 Task: Add Sprouts Spring Water to the cart.
Action: Mouse moved to (27, 100)
Screenshot: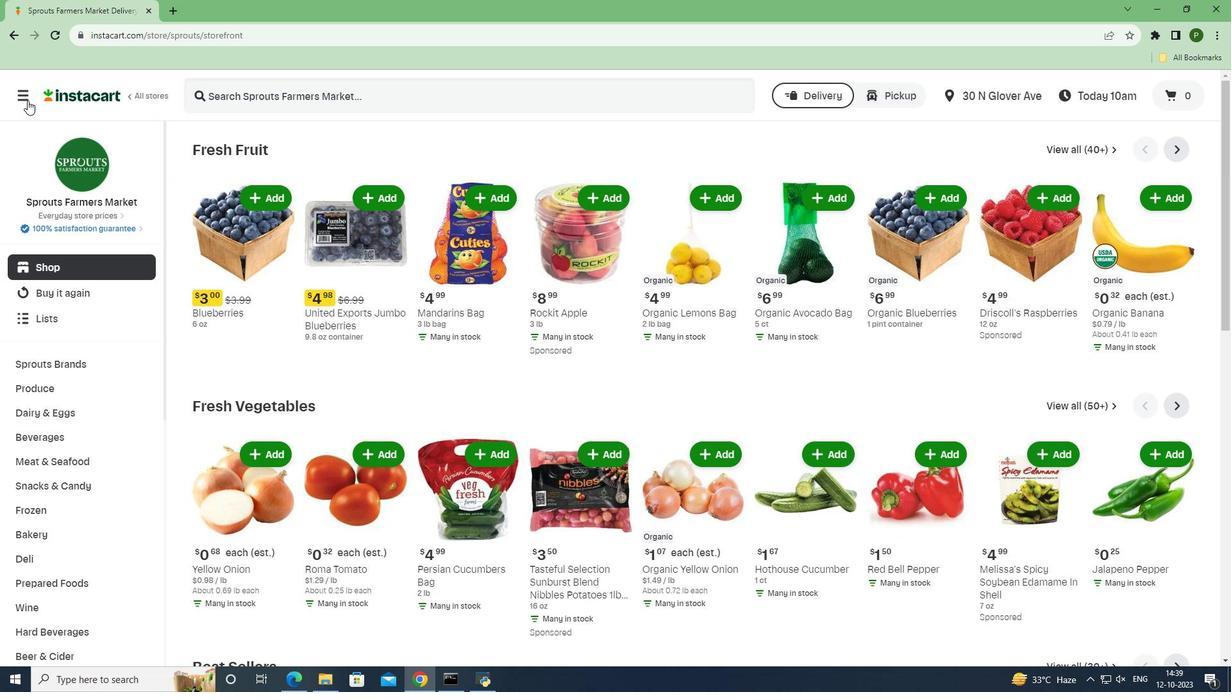 
Action: Mouse pressed left at (27, 100)
Screenshot: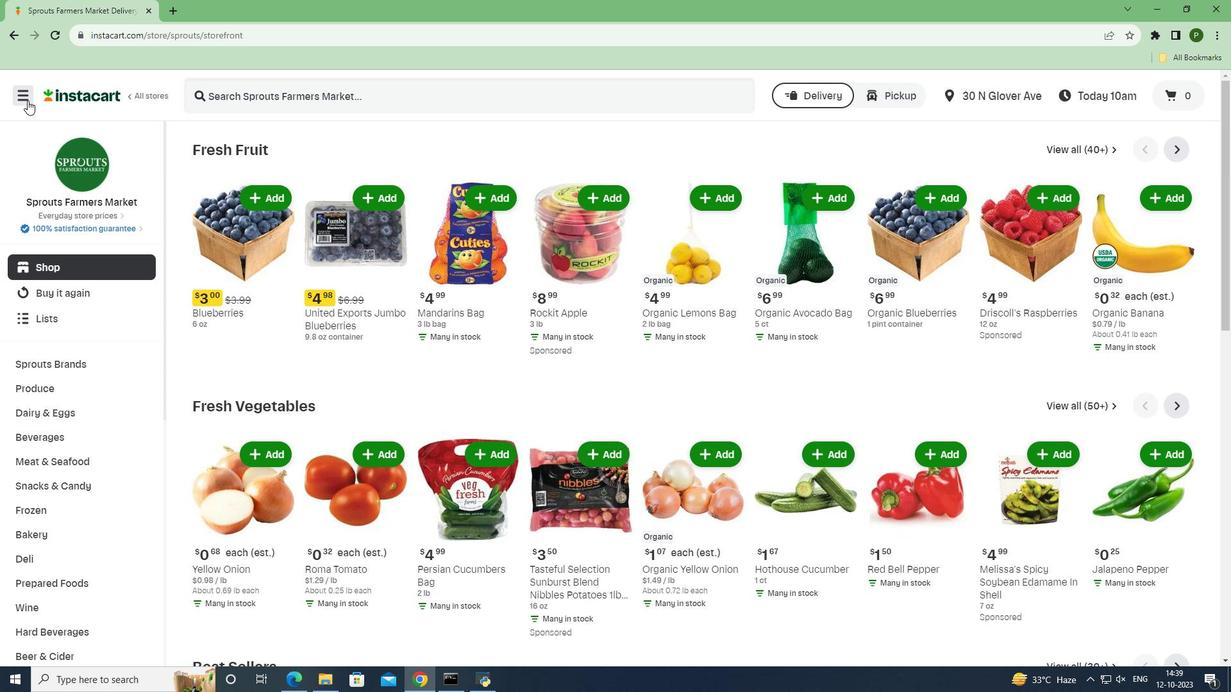 
Action: Mouse moved to (42, 336)
Screenshot: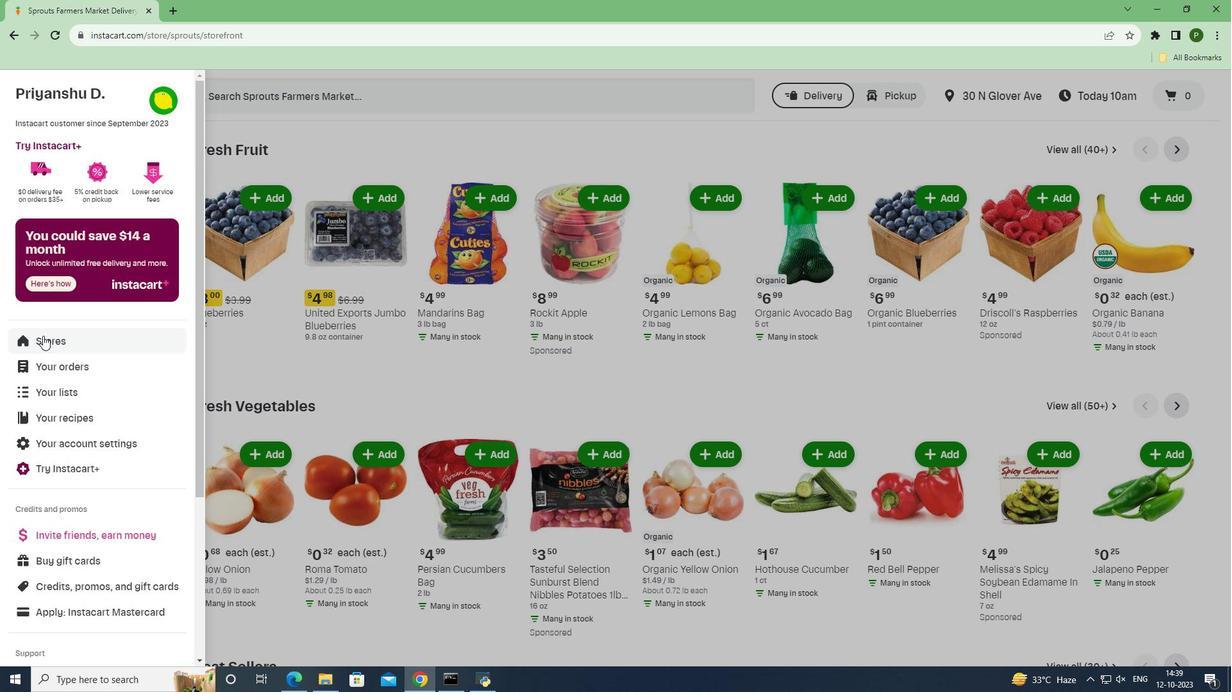 
Action: Mouse pressed left at (42, 336)
Screenshot: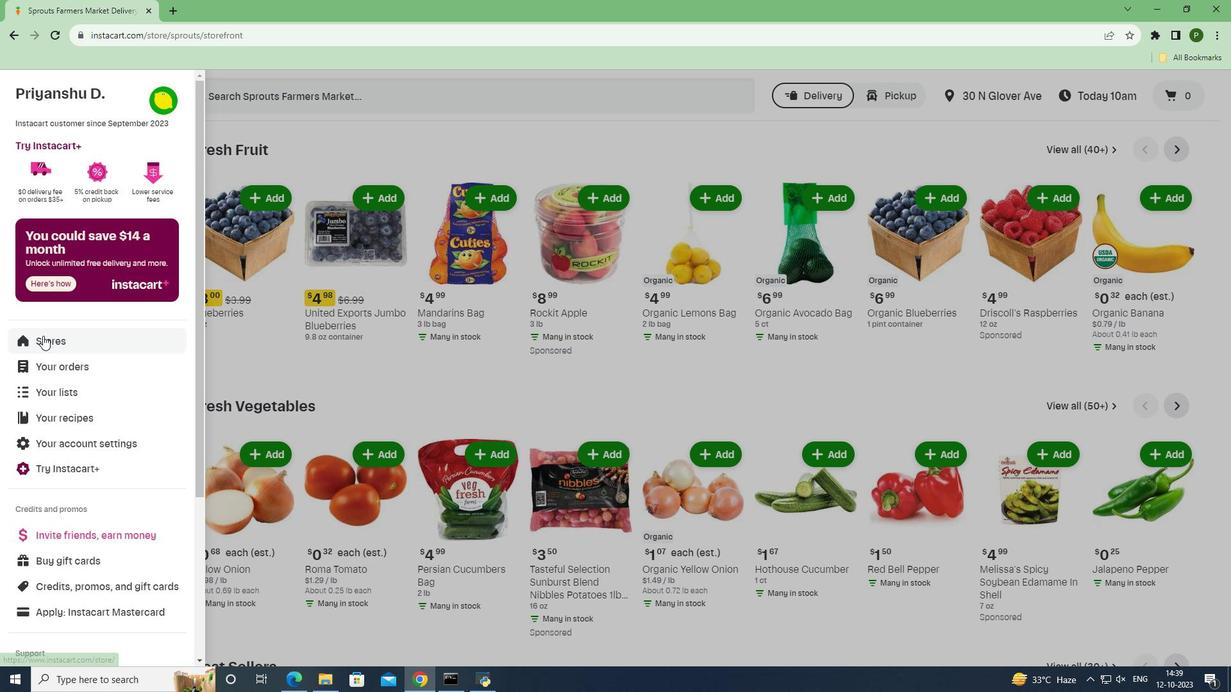
Action: Mouse moved to (281, 160)
Screenshot: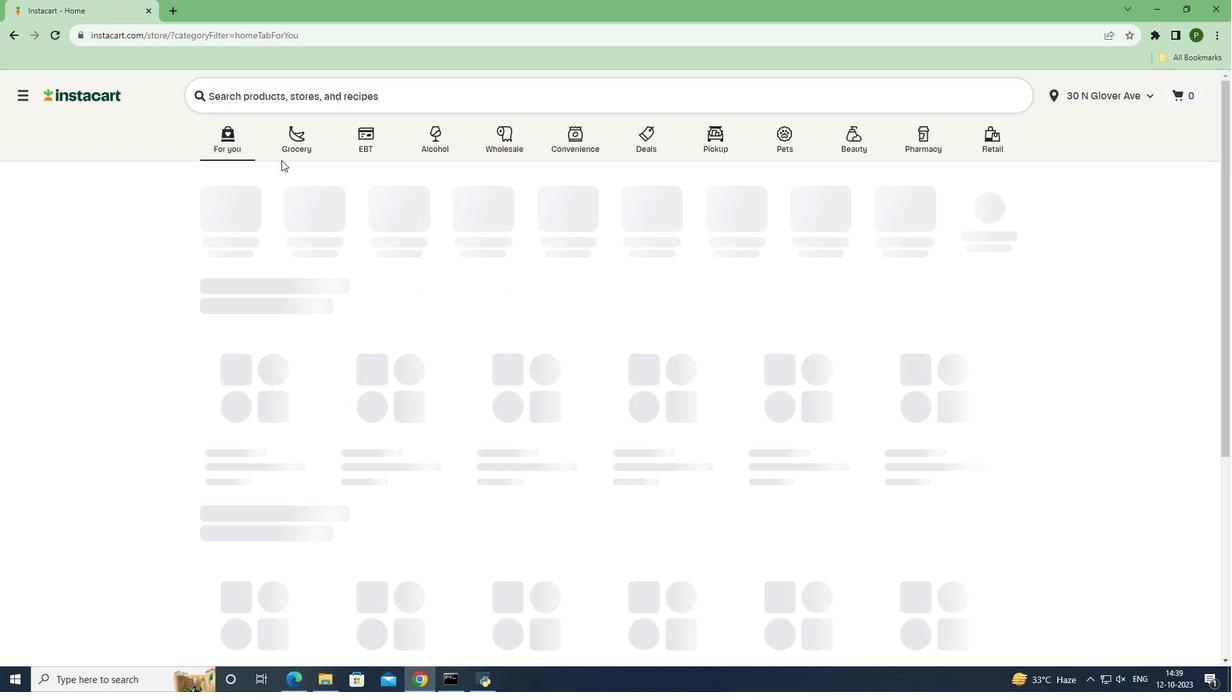 
Action: Mouse pressed left at (281, 160)
Screenshot: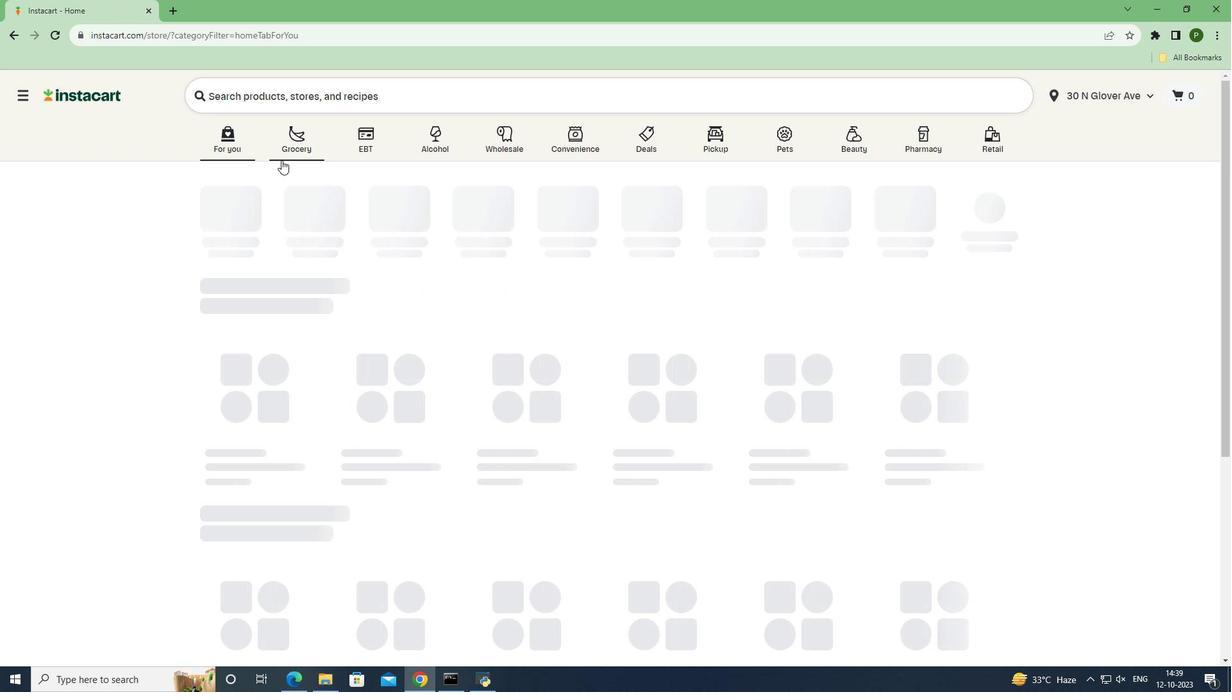 
Action: Mouse moved to (502, 289)
Screenshot: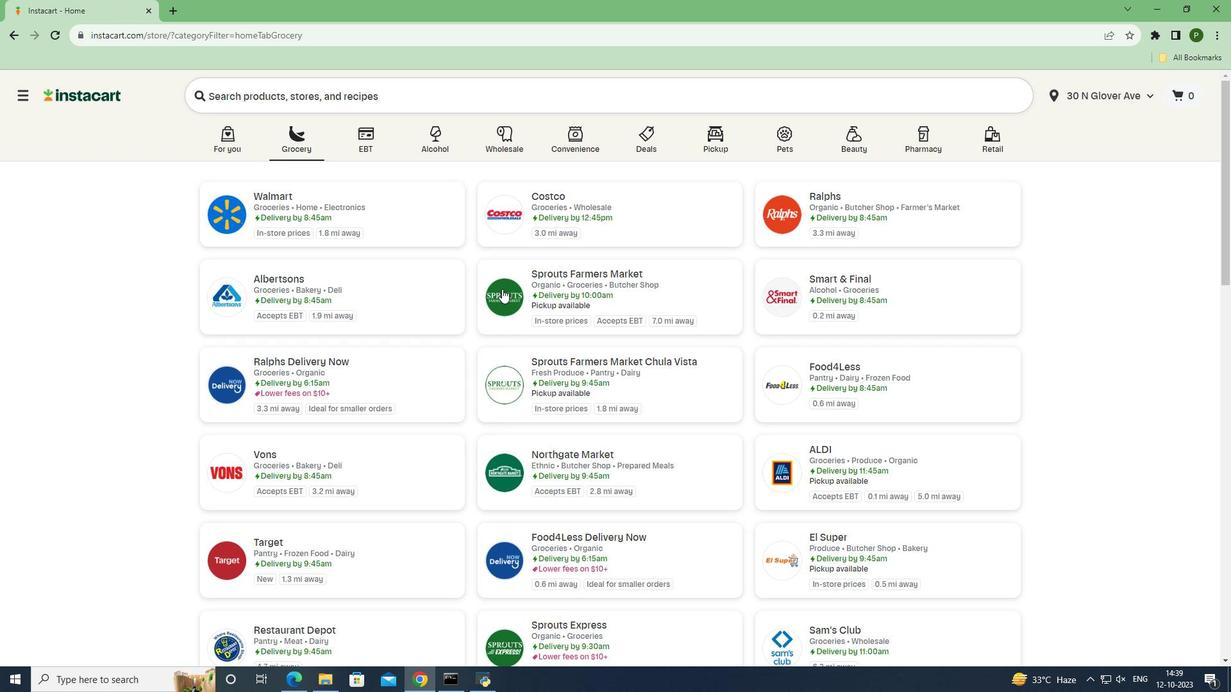 
Action: Mouse pressed left at (502, 289)
Screenshot: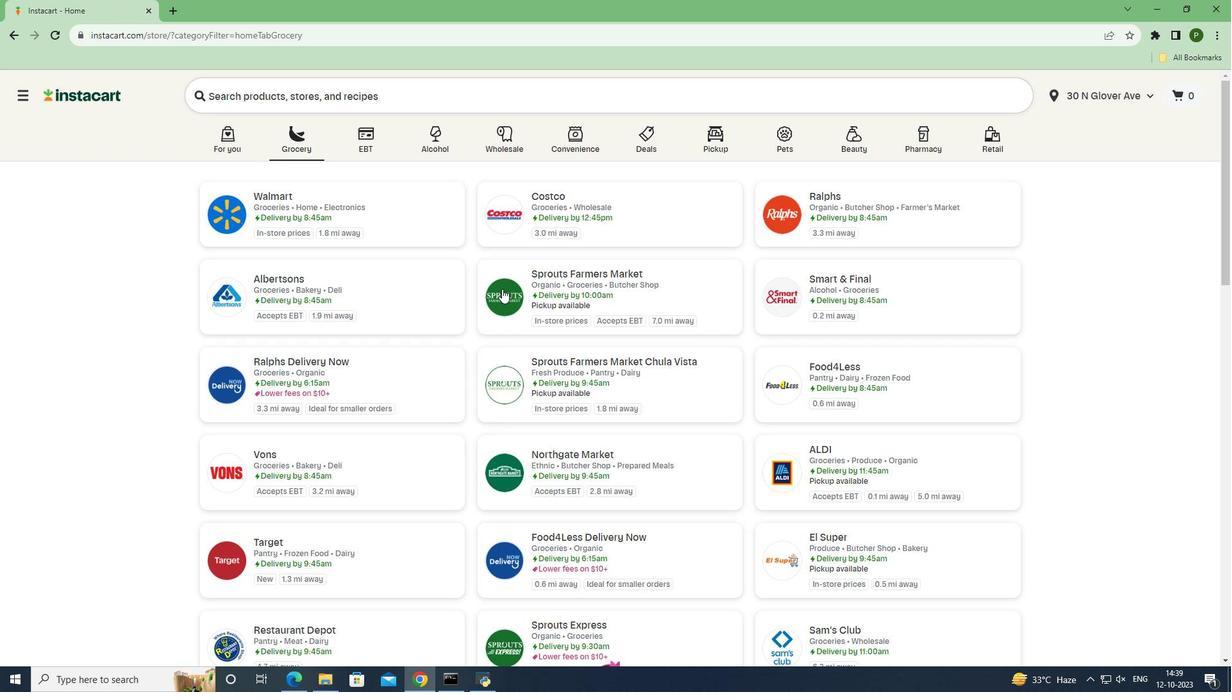 
Action: Mouse moved to (97, 442)
Screenshot: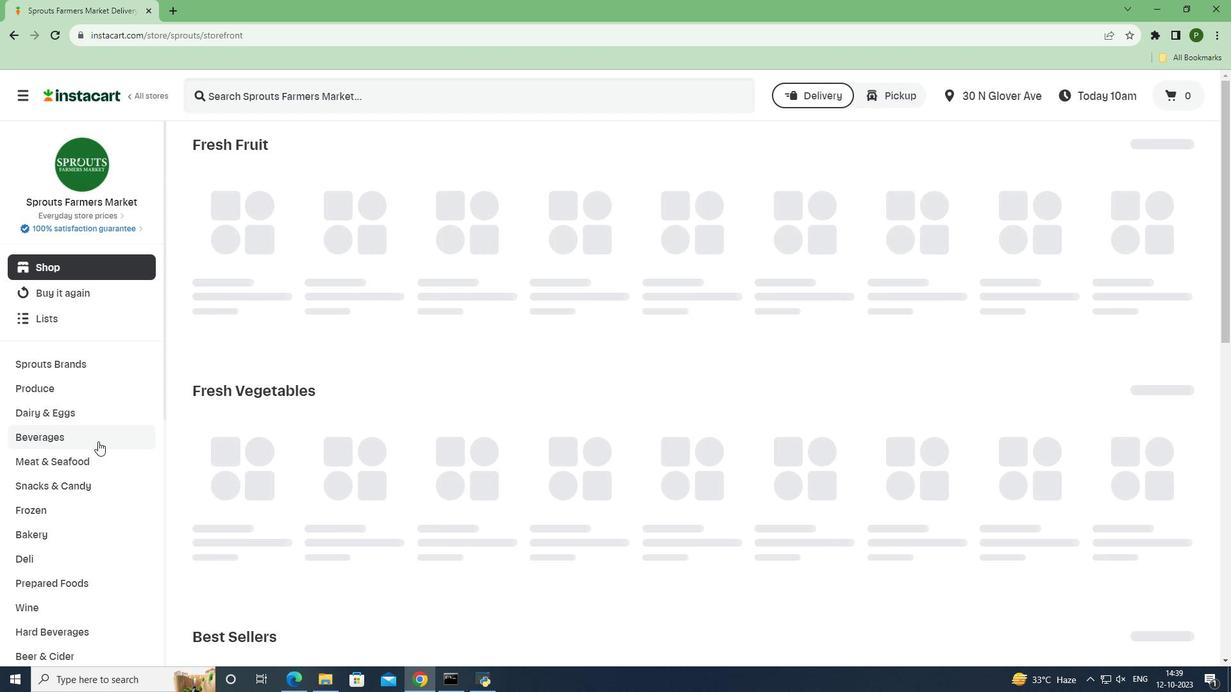 
Action: Mouse pressed left at (97, 442)
Screenshot: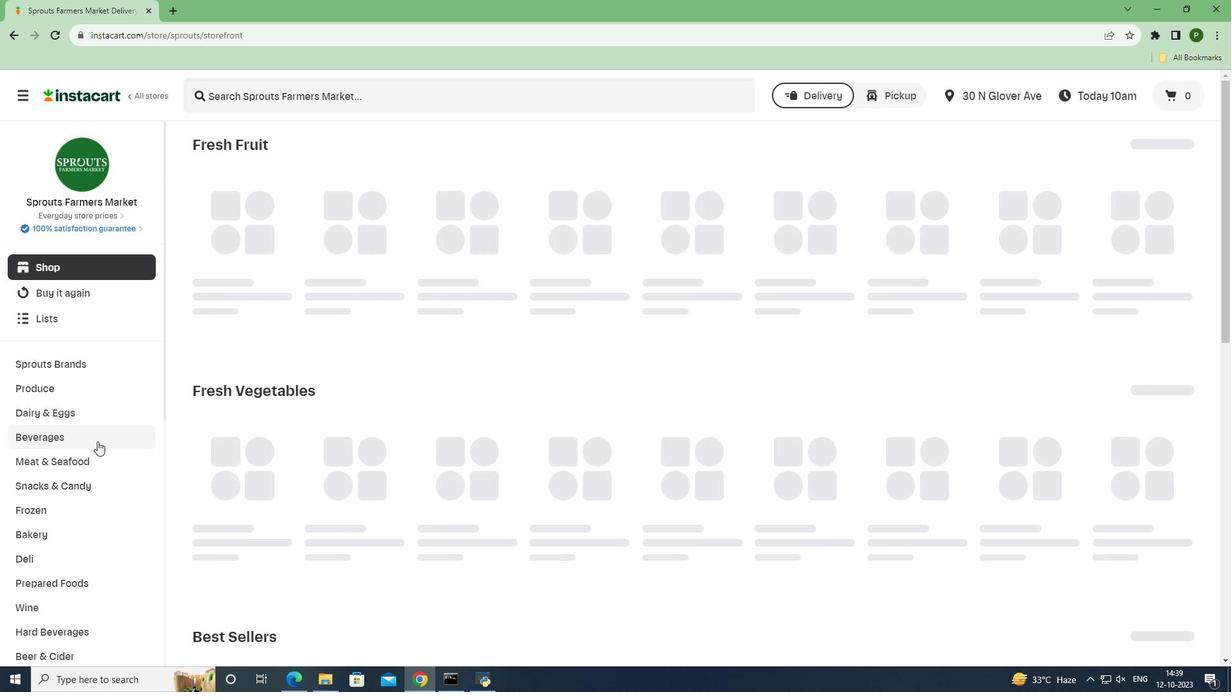 
Action: Mouse moved to (565, 184)
Screenshot: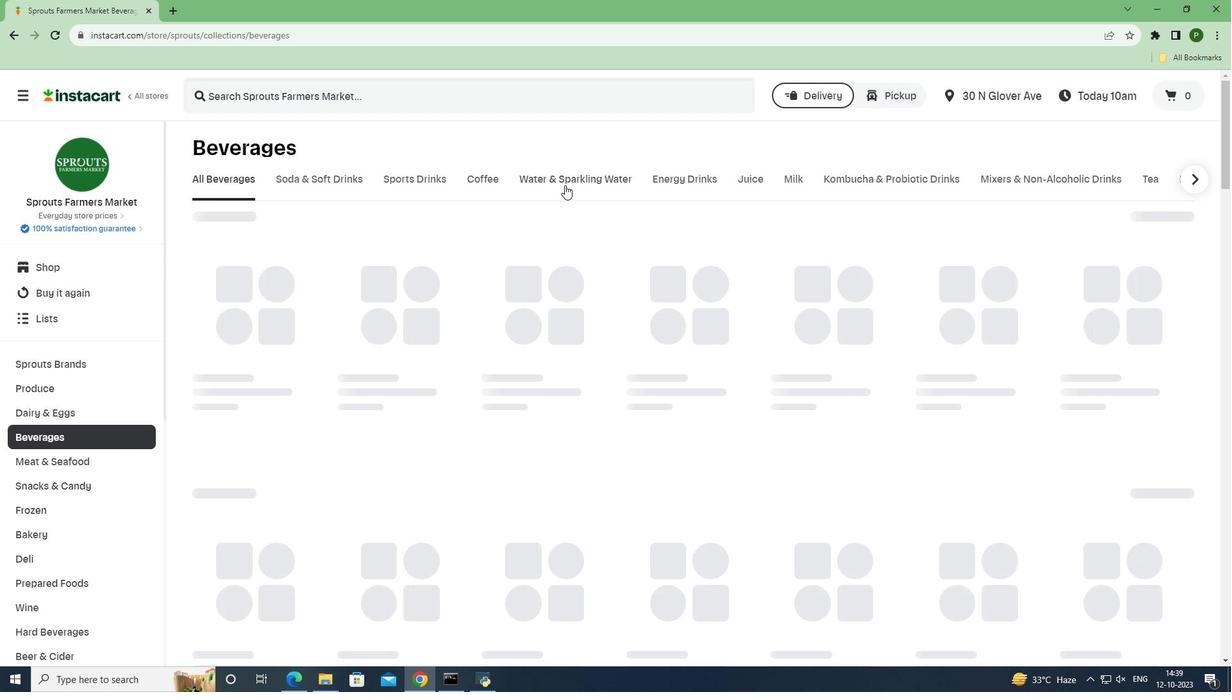
Action: Mouse pressed left at (565, 184)
Screenshot: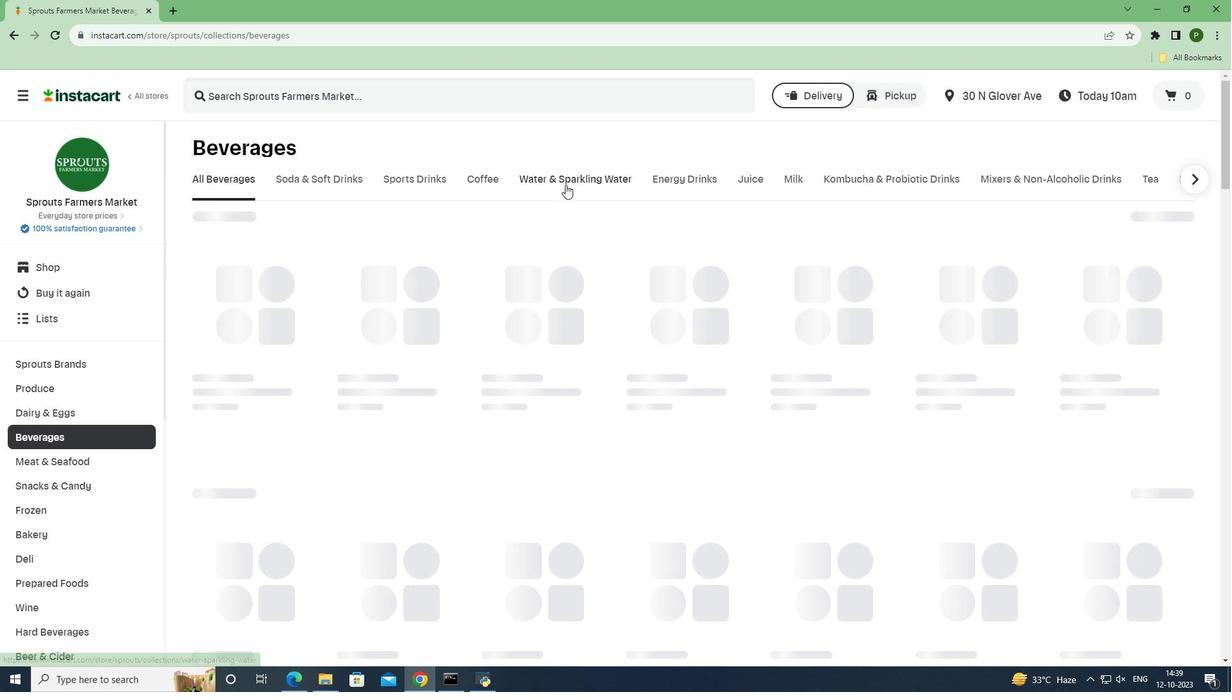
Action: Mouse moved to (341, 98)
Screenshot: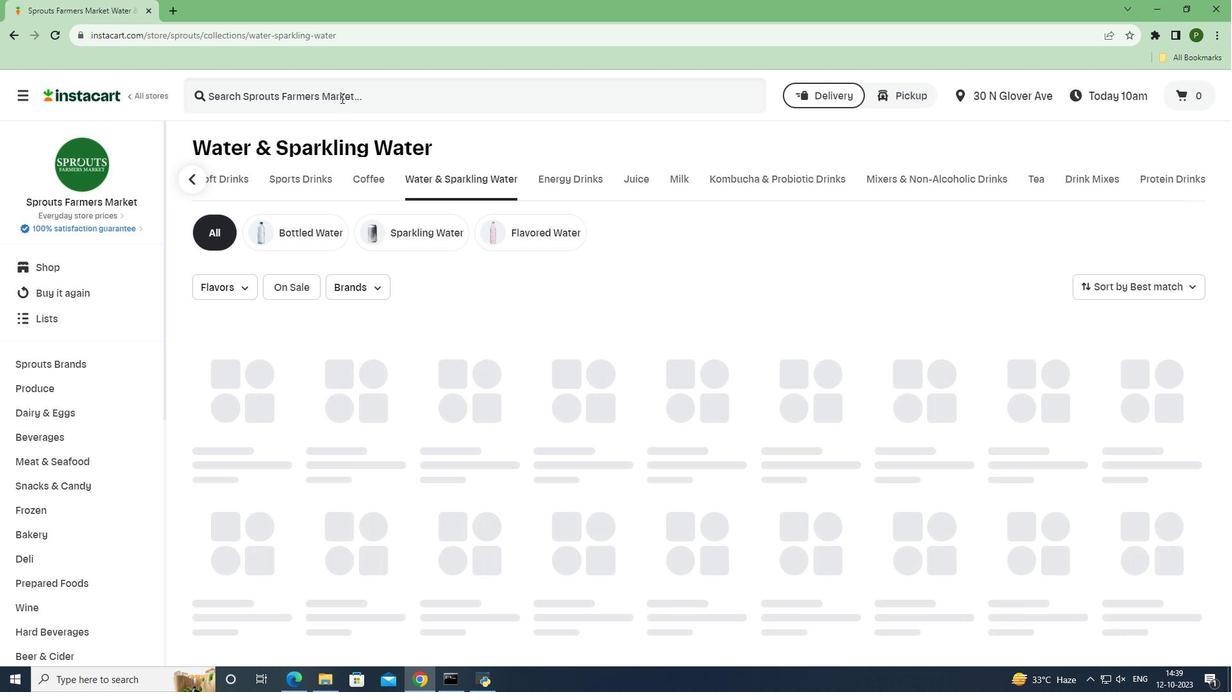 
Action: Mouse pressed left at (341, 98)
Screenshot: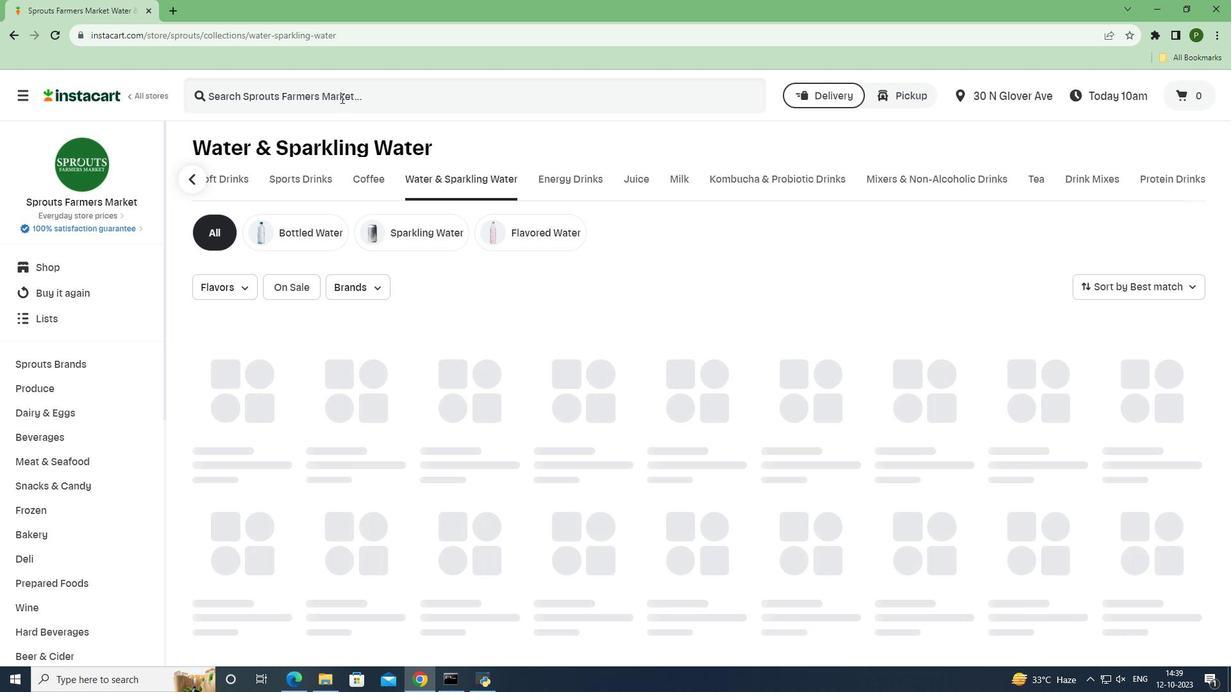 
Action: Key pressed <Key.caps_lock>S<Key.caps_lock>prouts<Key.space><Key.caps_lock>S<Key.caps_lock>pring<Key.space><Key.caps_lock>W<Key.caps_lock>ater<Key.space><Key.enter>
Screenshot: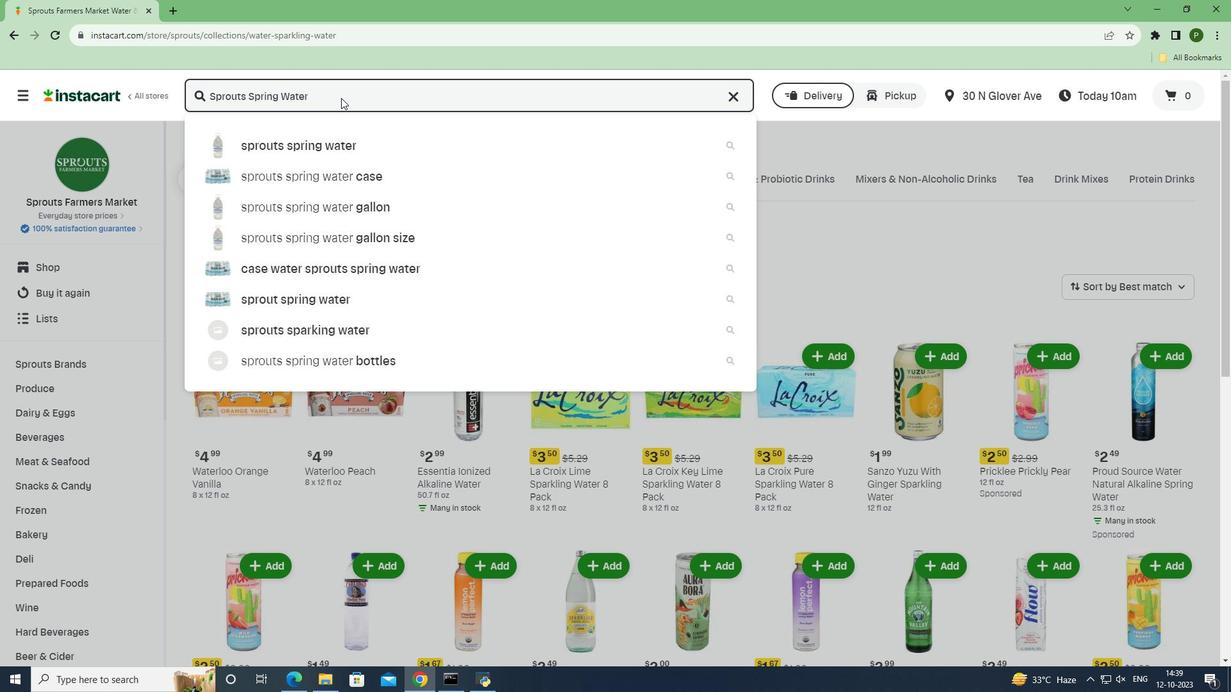 
Action: Mouse moved to (965, 219)
Screenshot: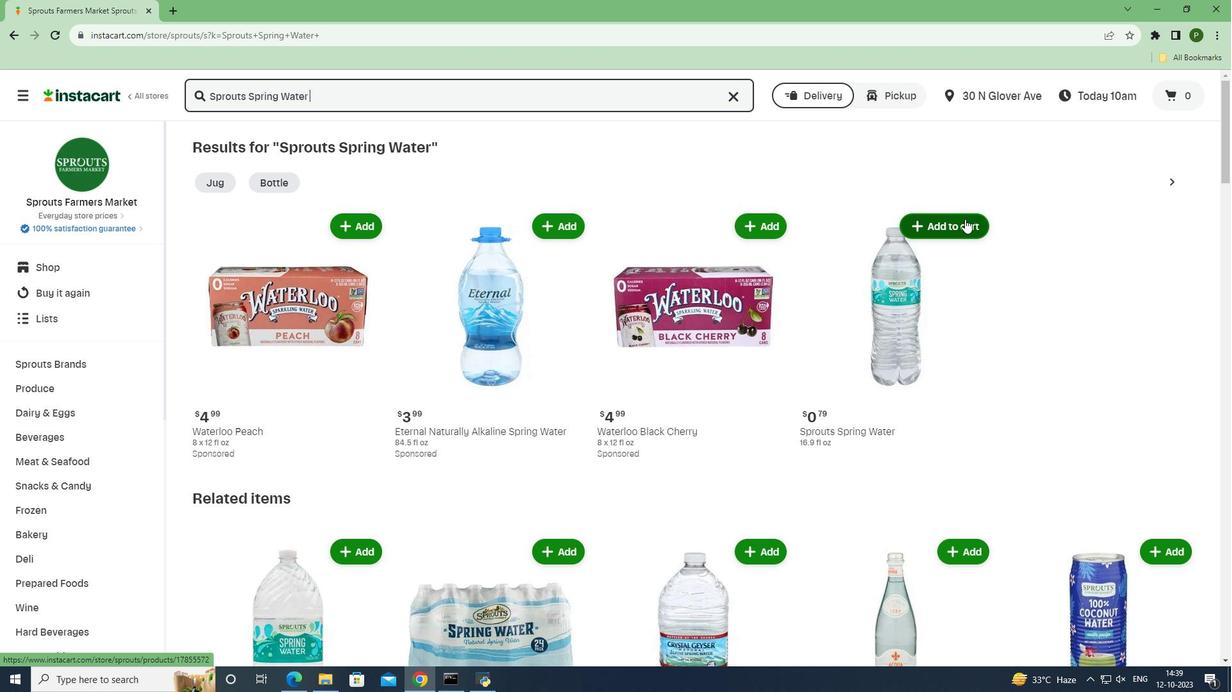 
Action: Mouse pressed left at (965, 219)
Screenshot: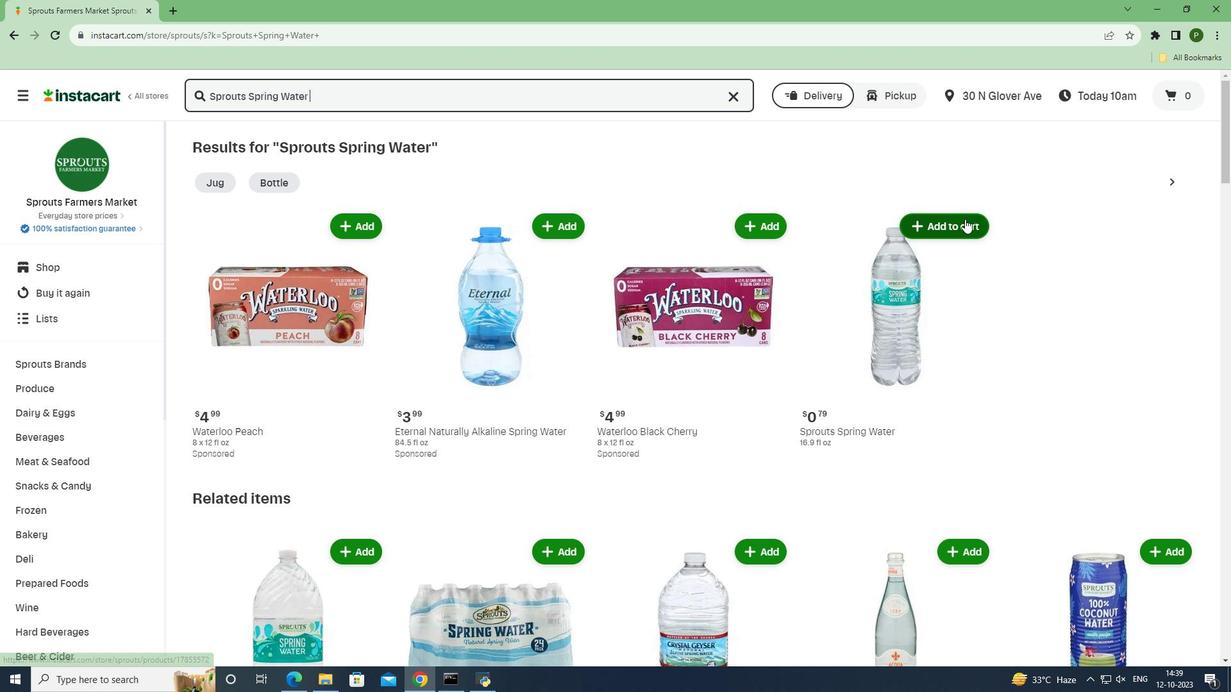 
Action: Mouse moved to (1012, 302)
Screenshot: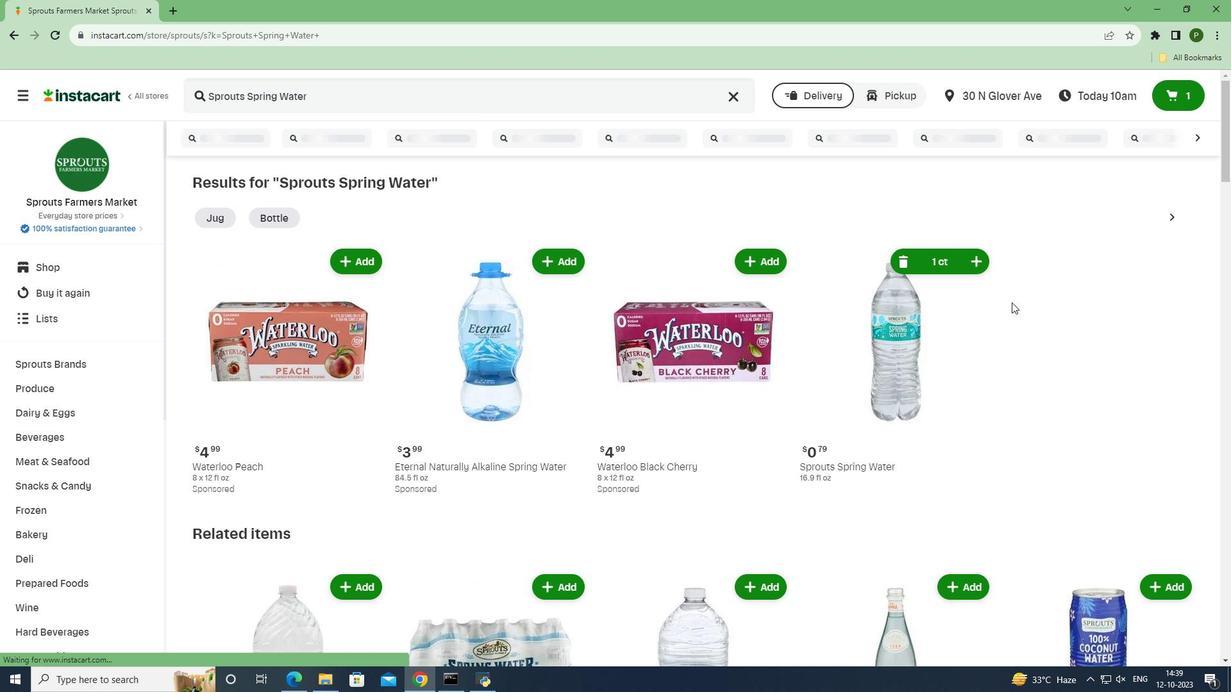 
